 Task: In the  document audit Insert page numer 'on bottom of the page' change page color to  'Light Brown'Apply Page border, setting:  Shadow Style: three thin lines; Color: 'Black;' Width: 3/4 pt
Action: Mouse moved to (104, 26)
Screenshot: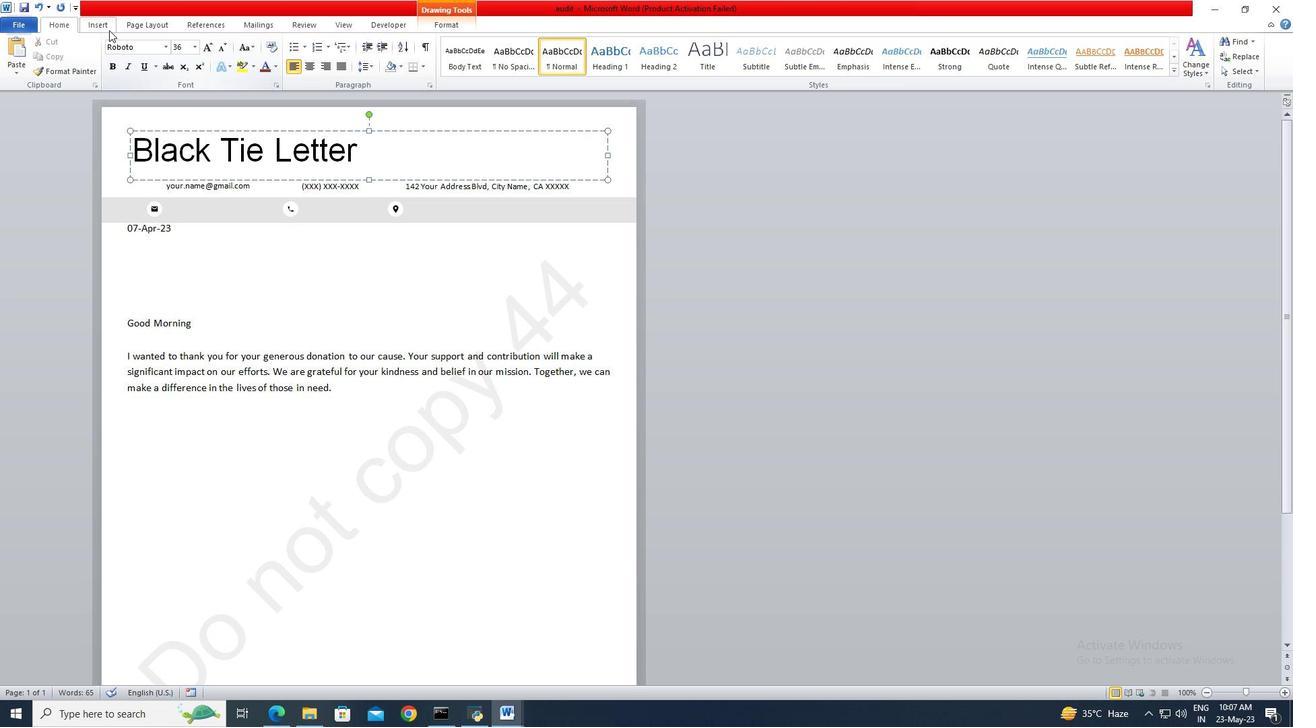 
Action: Mouse pressed left at (104, 26)
Screenshot: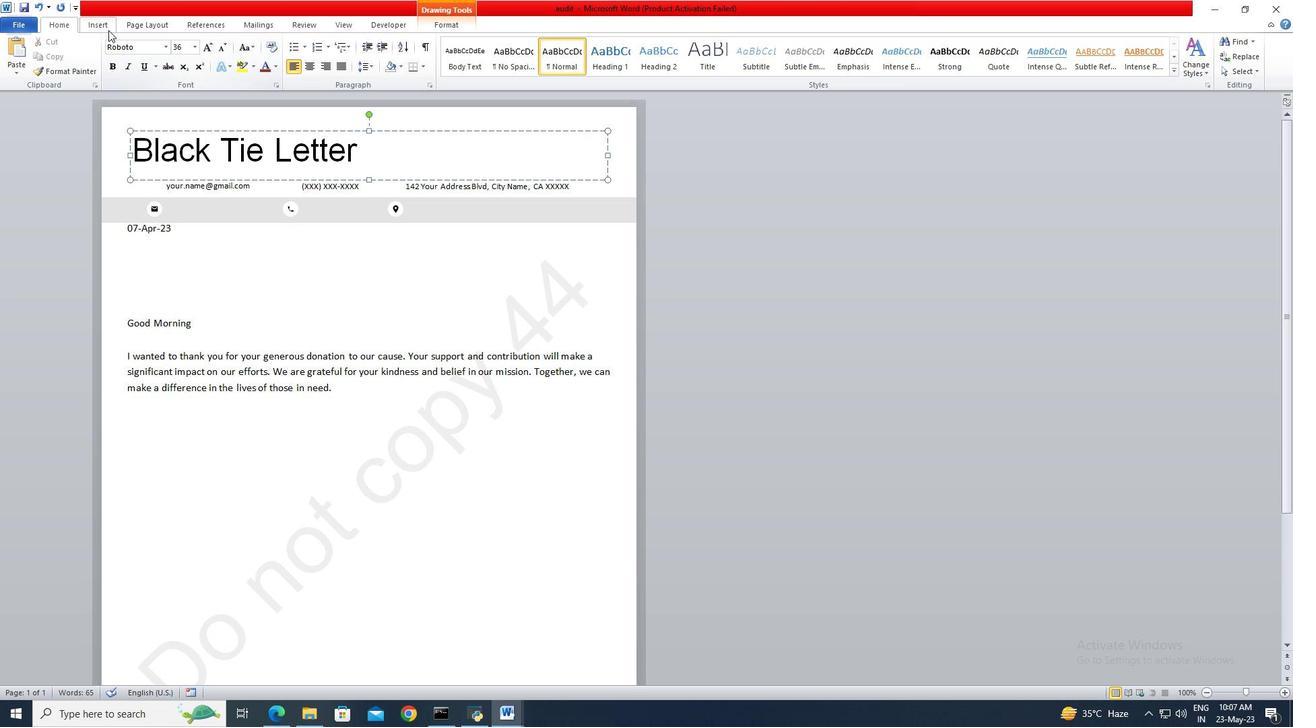 
Action: Mouse moved to (528, 53)
Screenshot: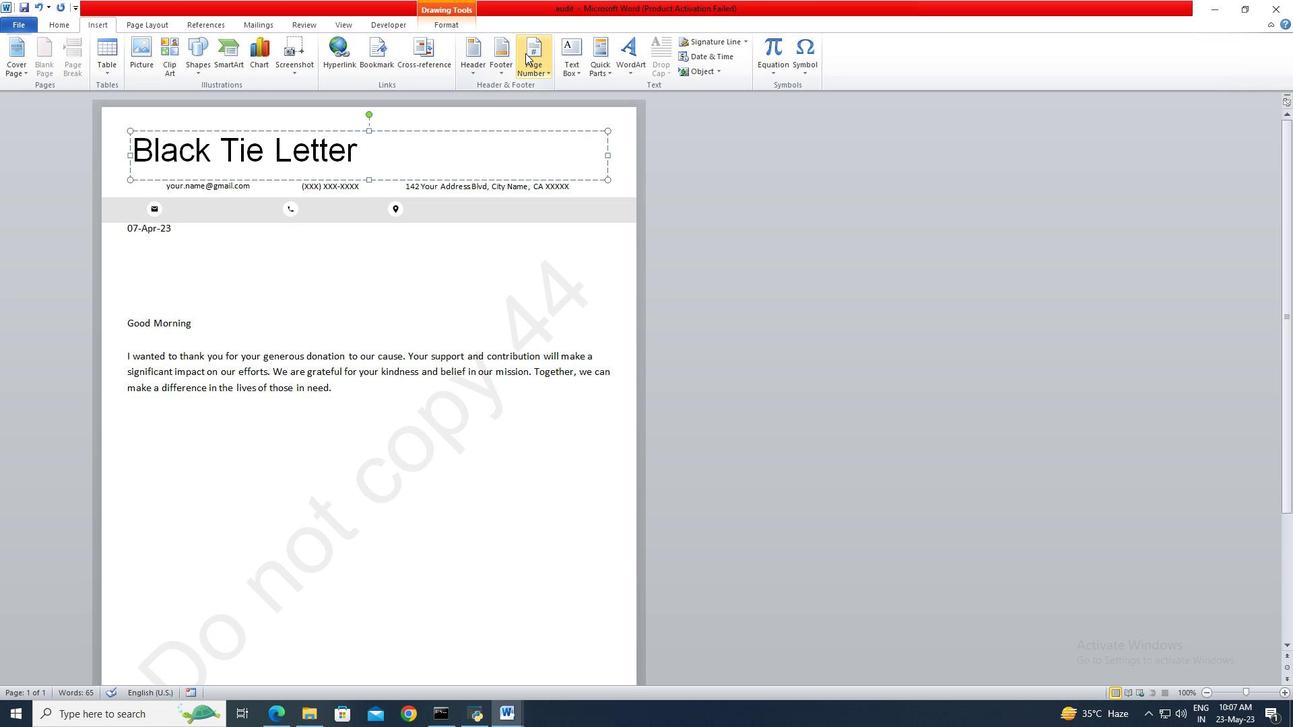 
Action: Mouse pressed left at (528, 53)
Screenshot: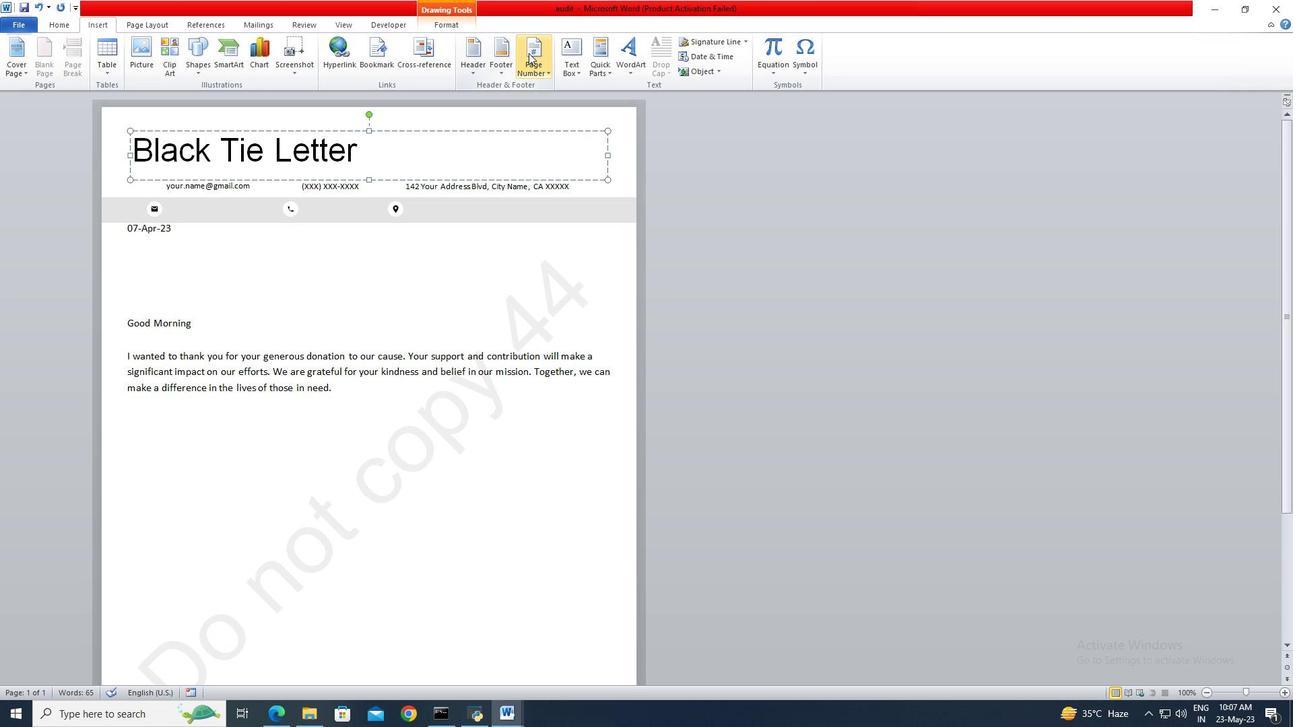 
Action: Mouse moved to (669, 147)
Screenshot: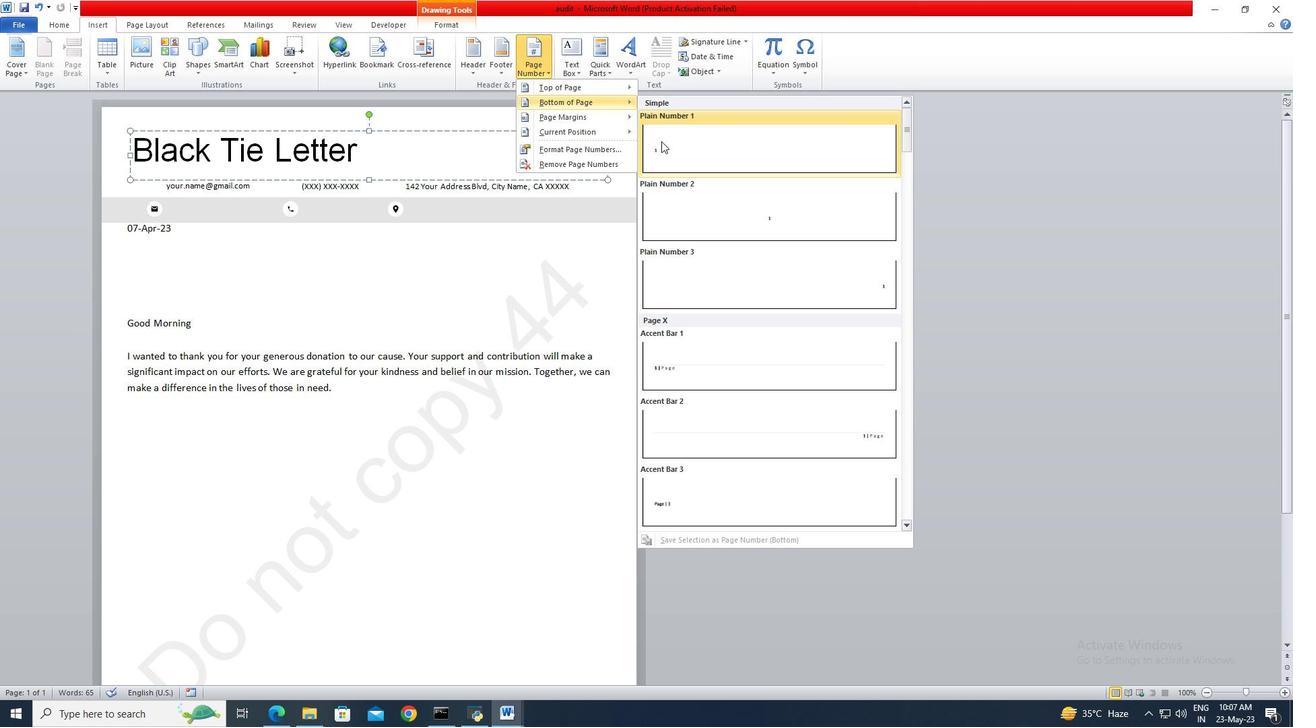 
Action: Mouse pressed left at (669, 147)
Screenshot: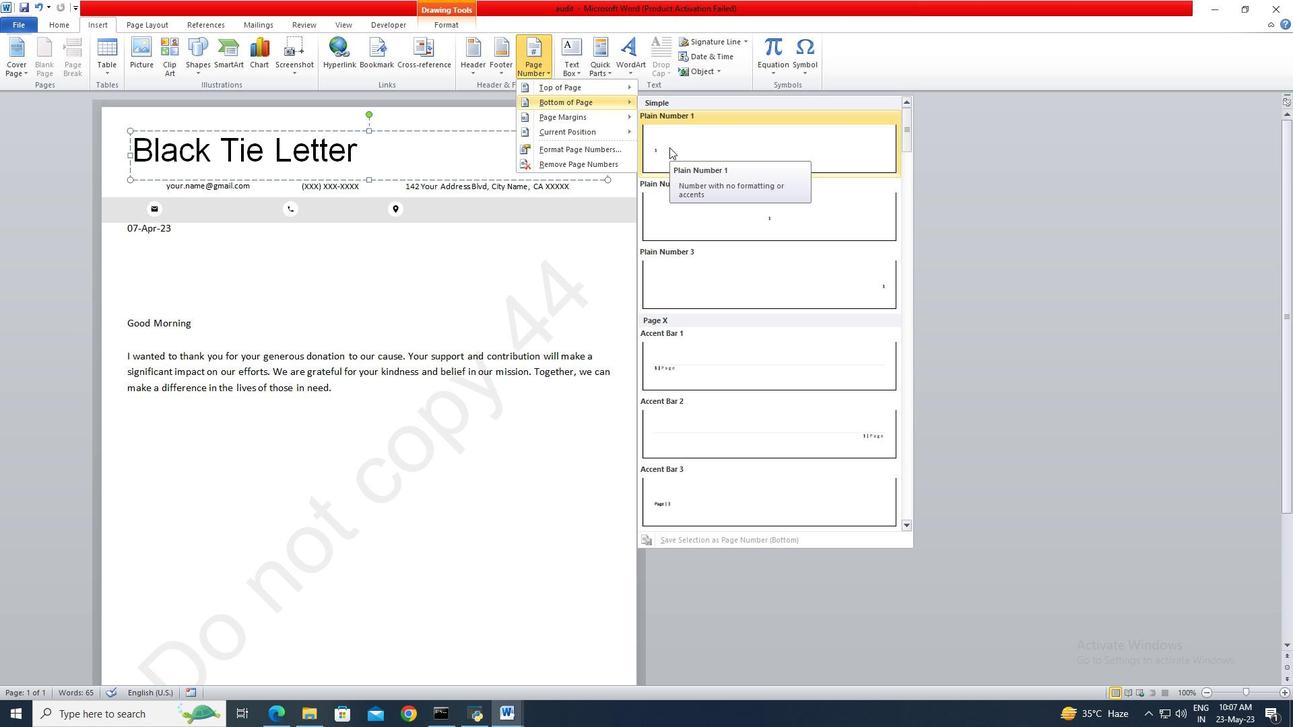 
Action: Mouse moved to (161, 28)
Screenshot: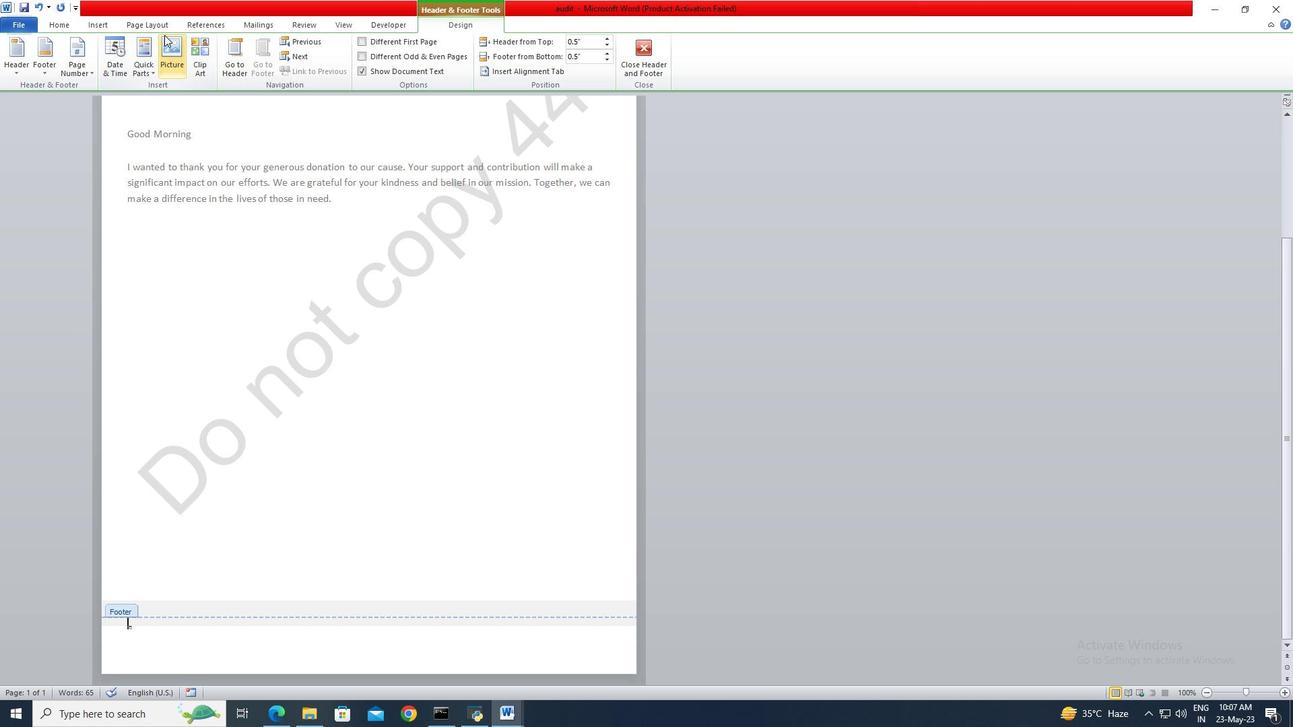 
Action: Mouse pressed left at (161, 28)
Screenshot: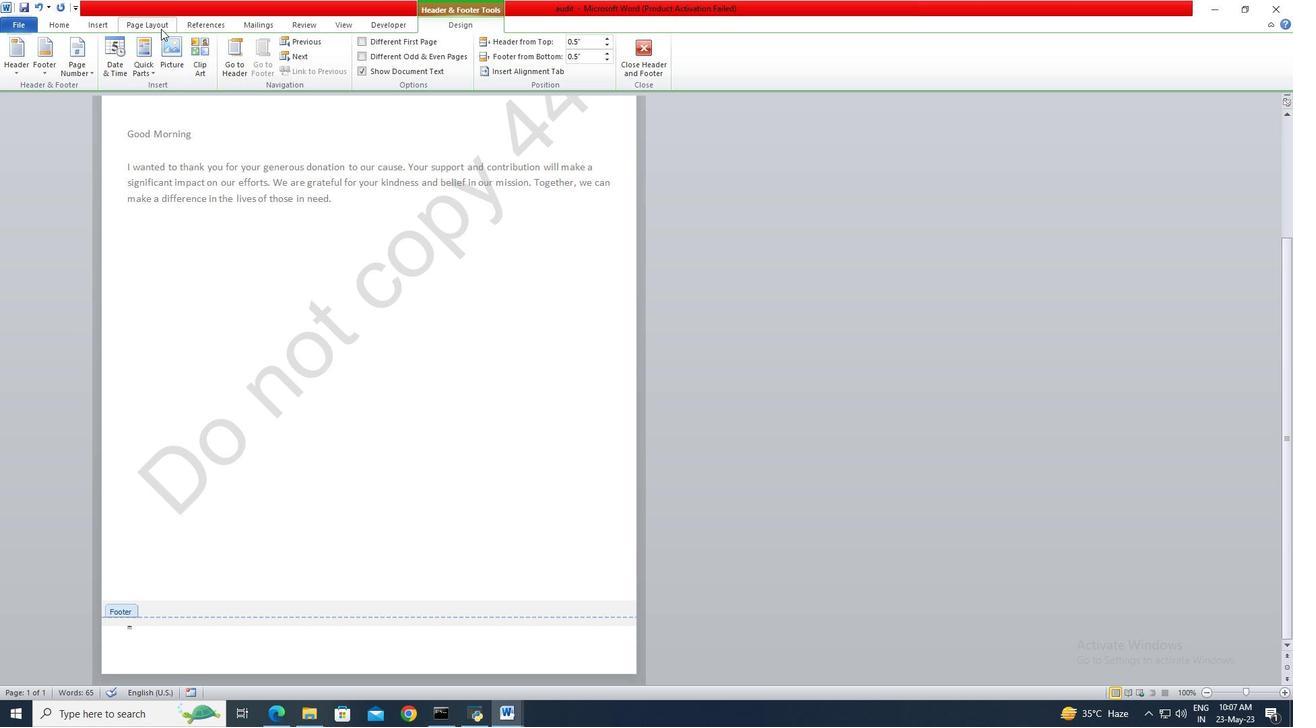 
Action: Mouse moved to (349, 71)
Screenshot: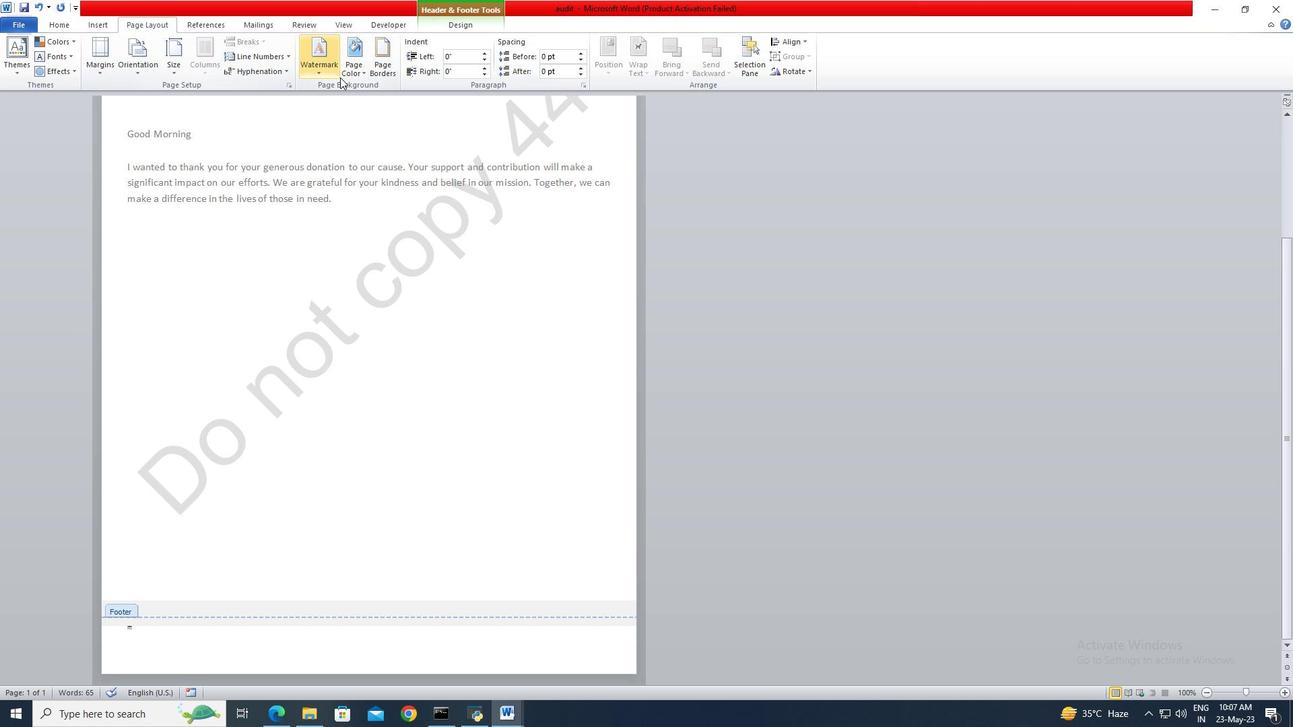 
Action: Mouse pressed left at (349, 71)
Screenshot: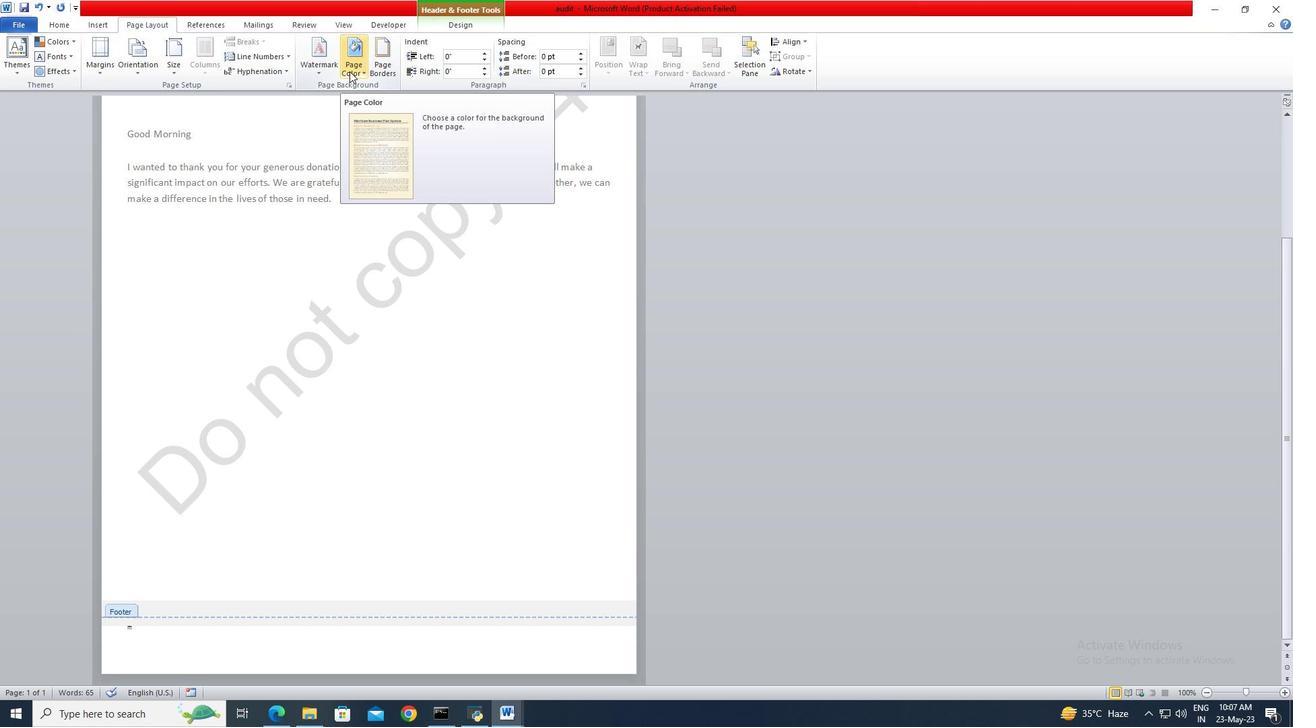 
Action: Mouse moved to (403, 199)
Screenshot: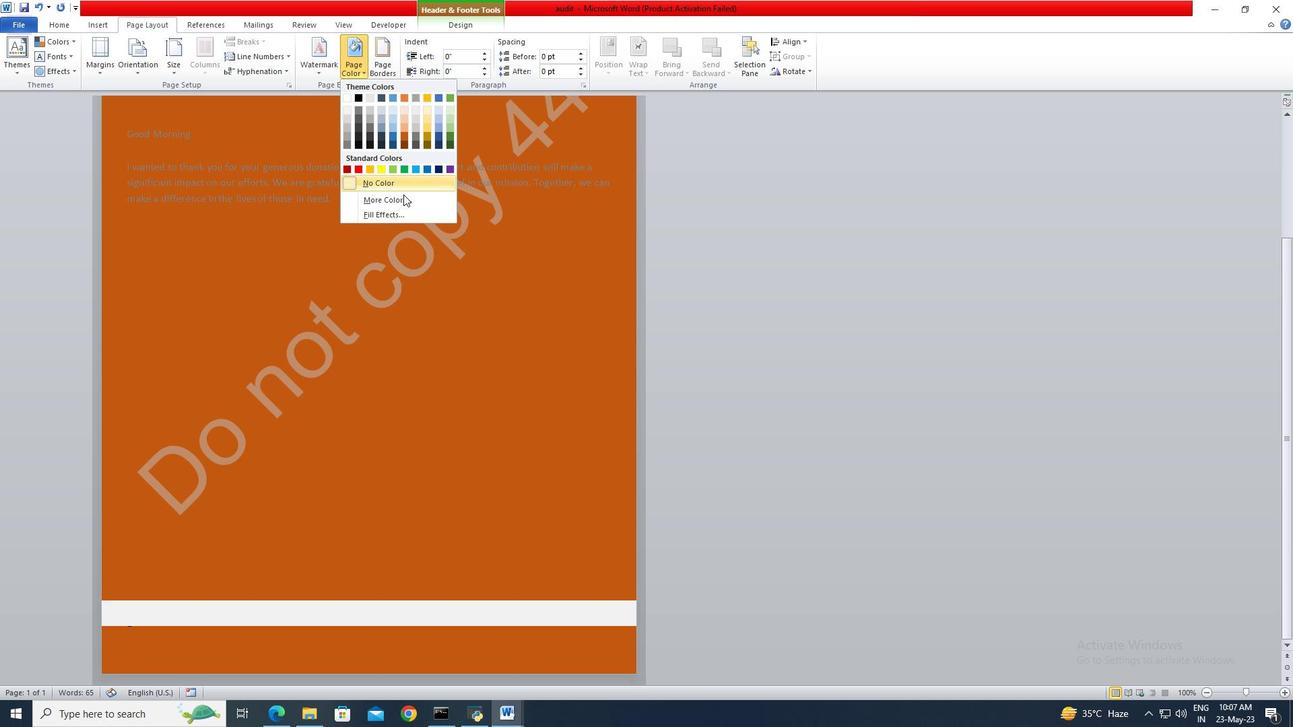 
Action: Mouse pressed left at (403, 199)
Screenshot: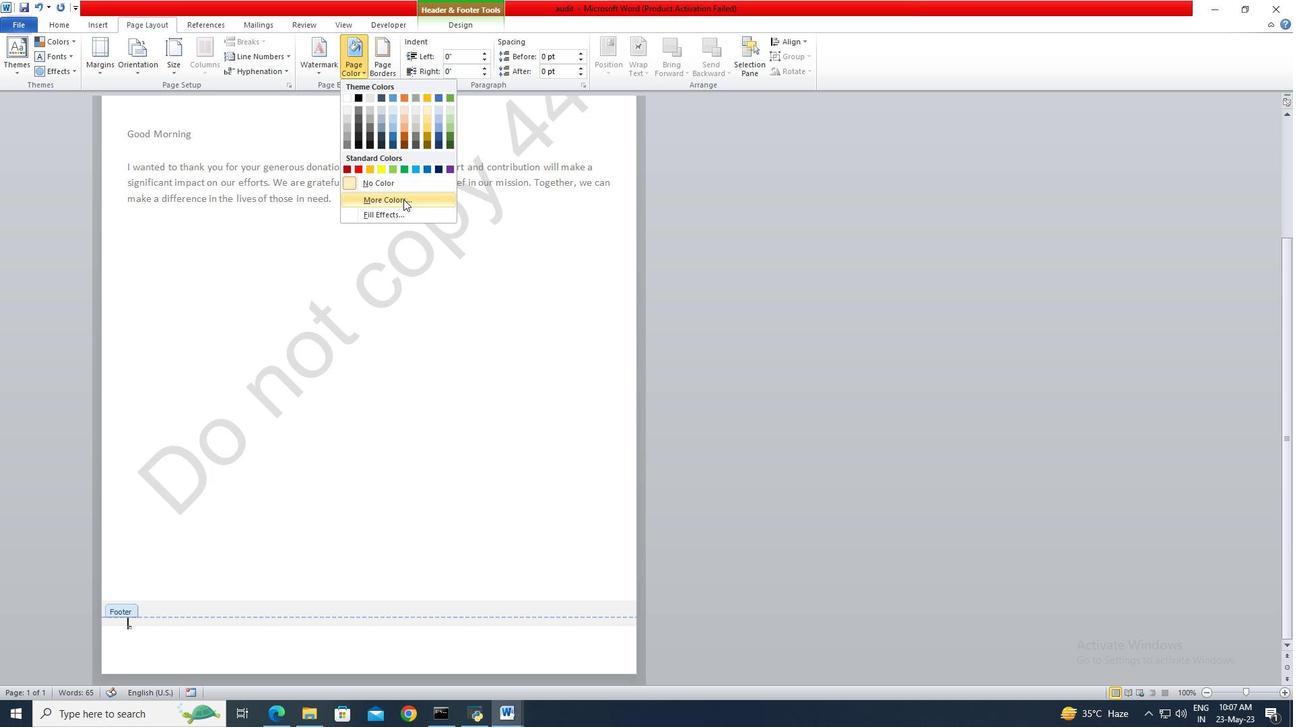 
Action: Mouse moved to (576, 373)
Screenshot: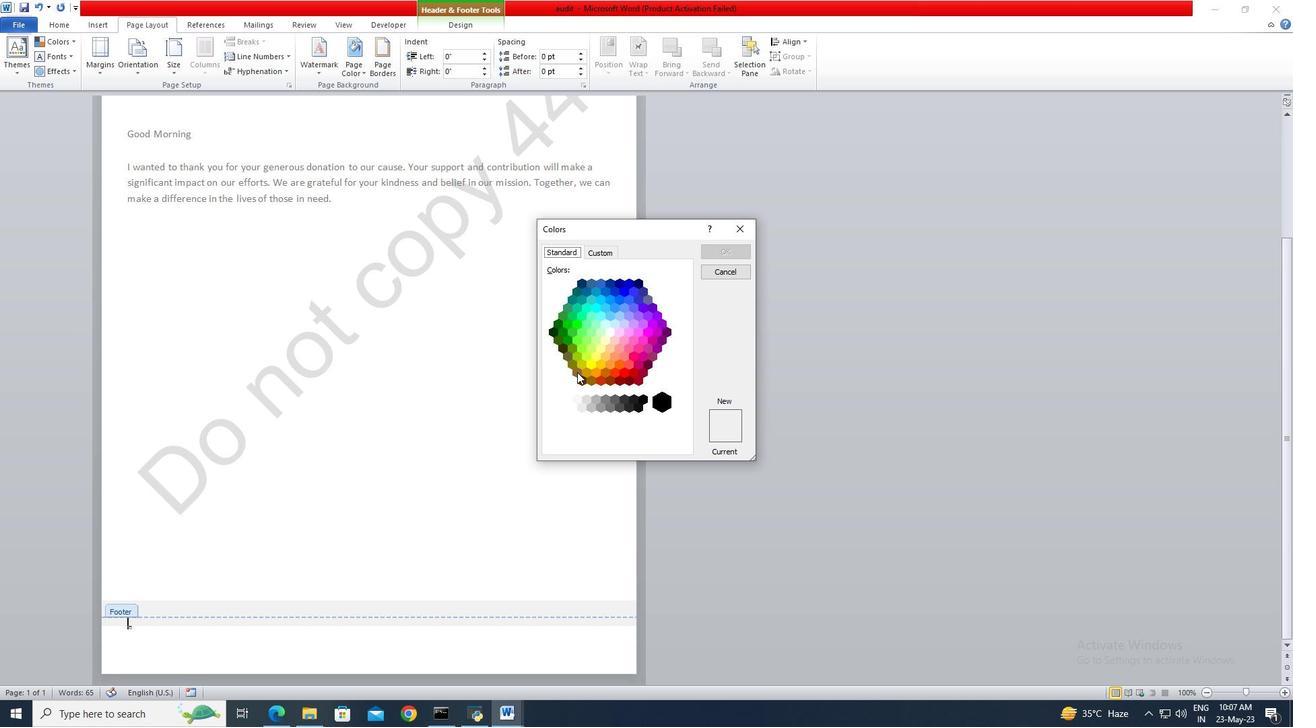 
Action: Mouse pressed left at (576, 373)
Screenshot: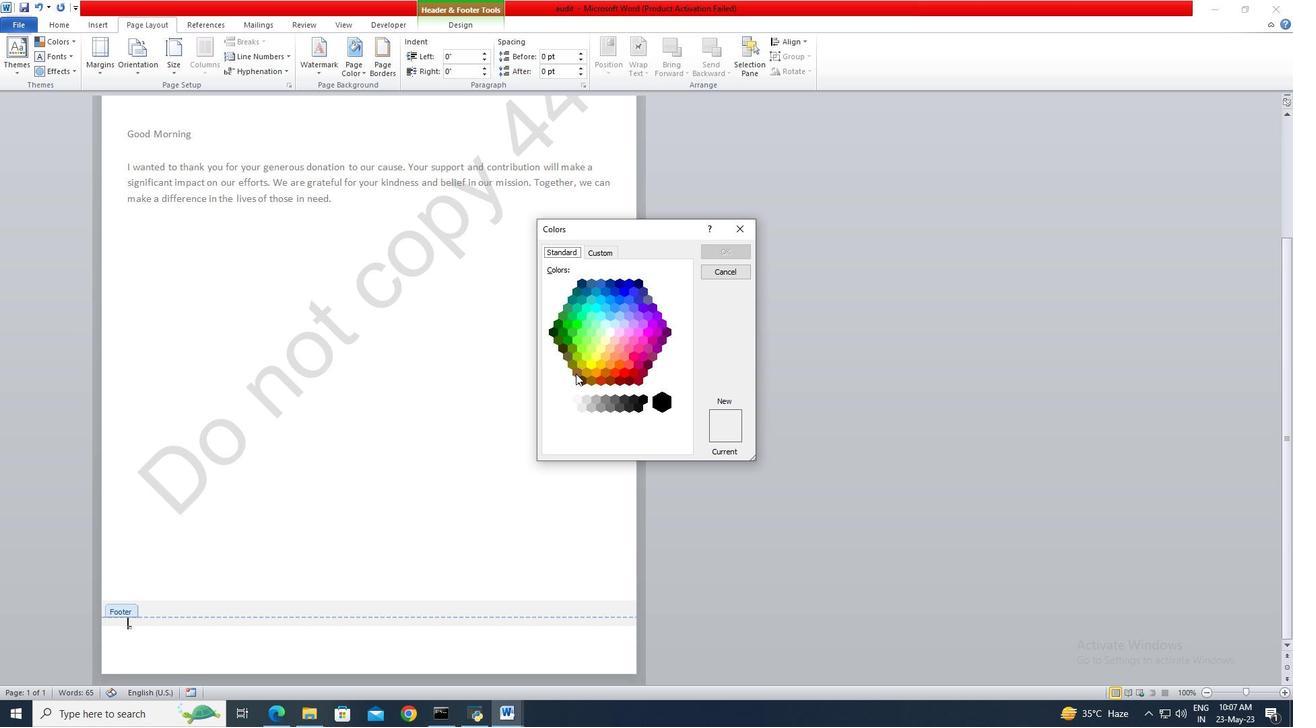 
Action: Mouse moved to (733, 258)
Screenshot: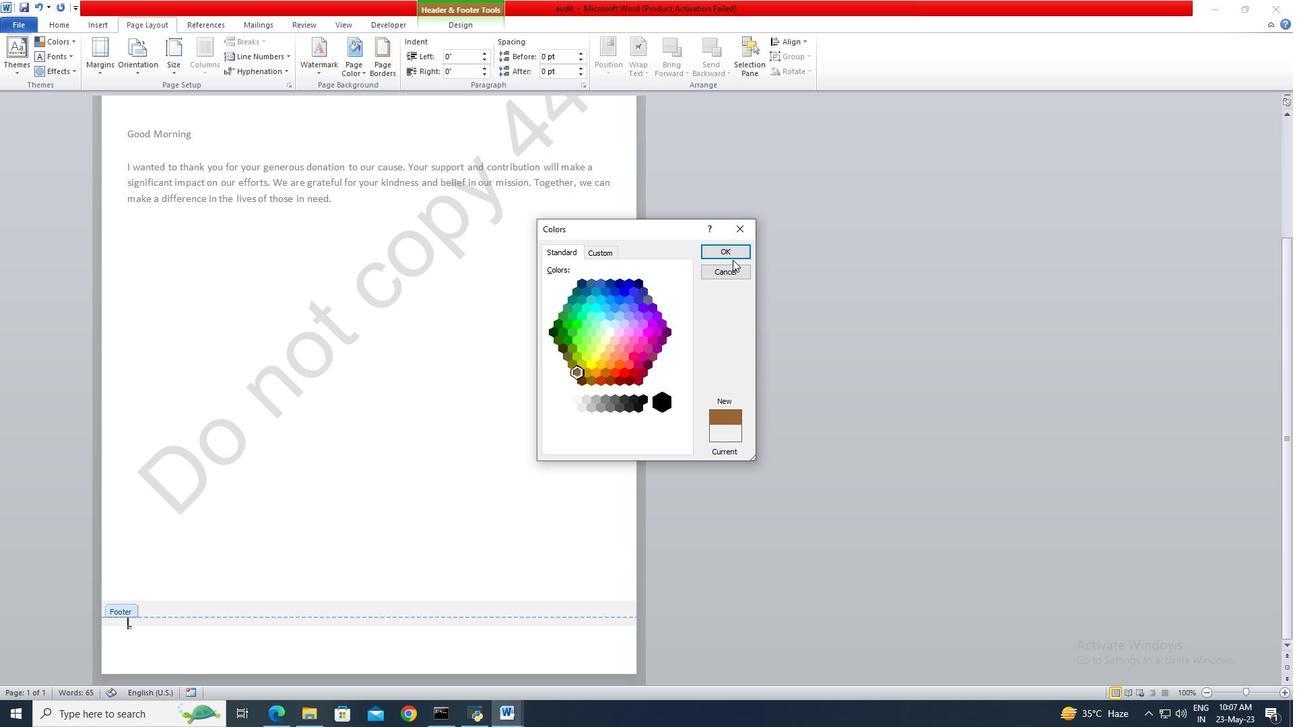 
Action: Mouse pressed left at (733, 258)
Screenshot: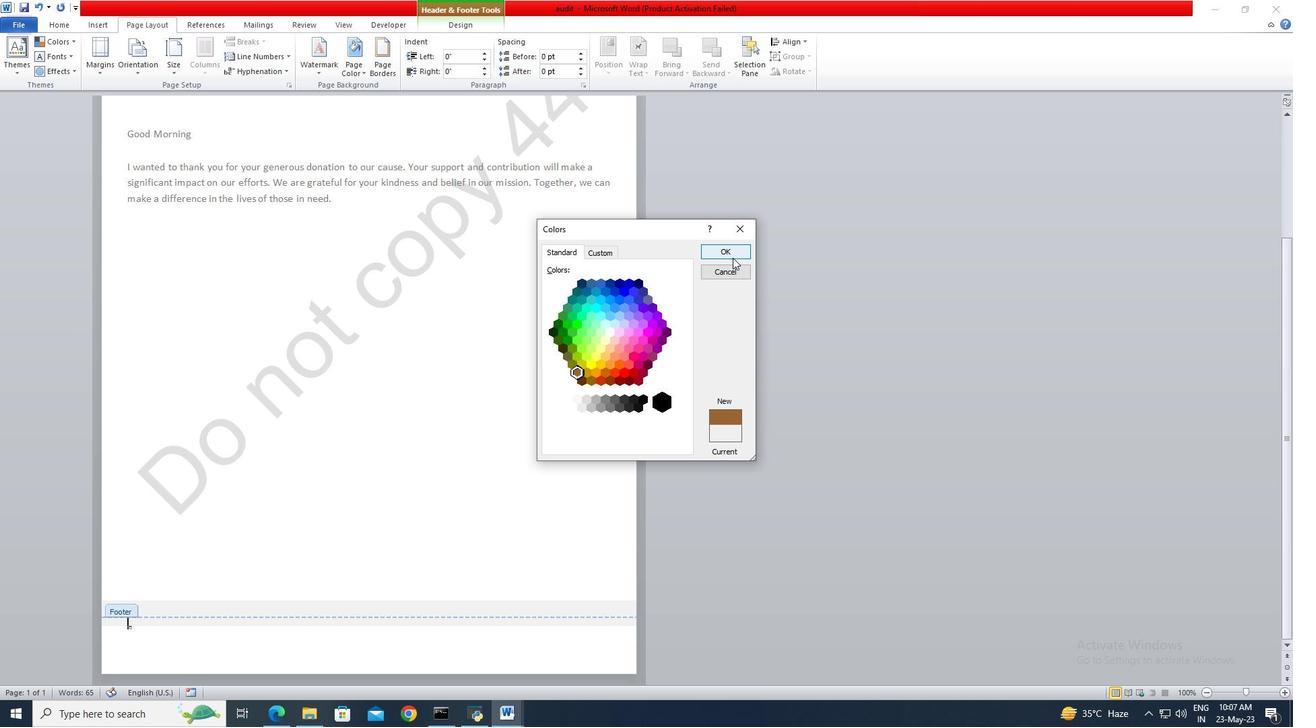 
Action: Mouse moved to (386, 72)
Screenshot: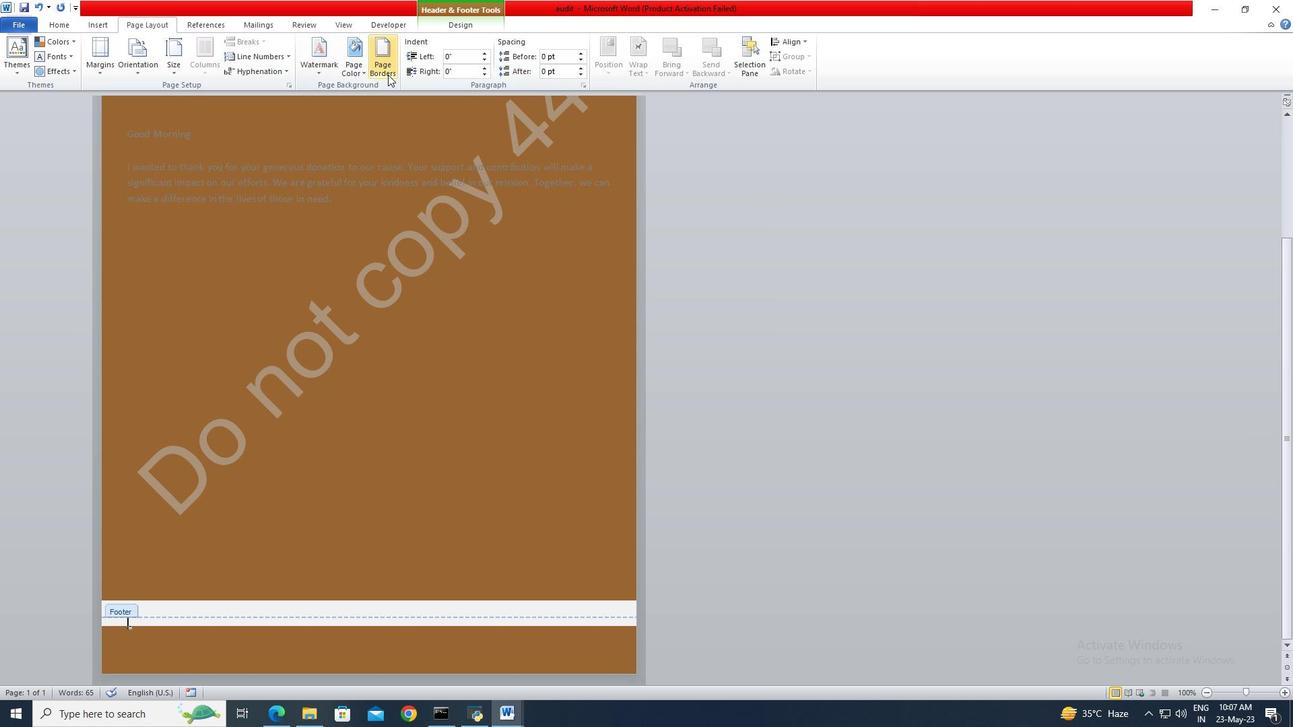 
Action: Mouse pressed left at (386, 72)
Screenshot: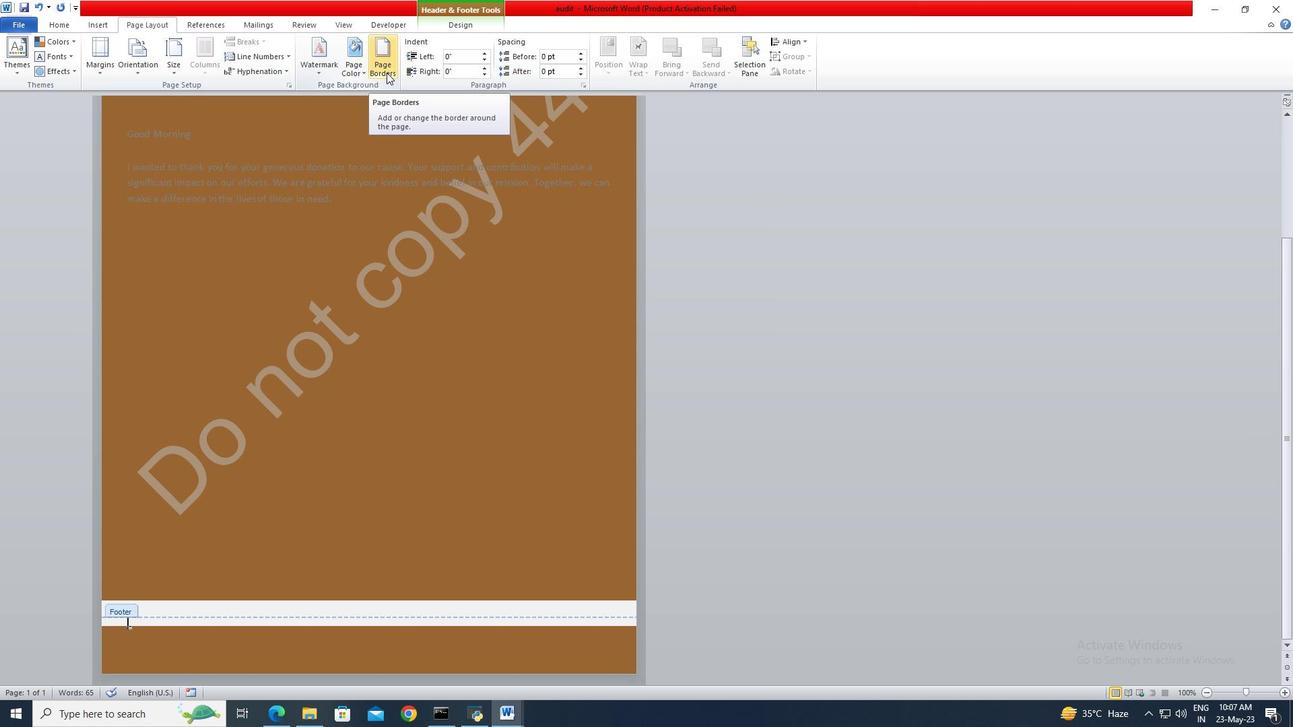 
Action: Mouse moved to (493, 330)
Screenshot: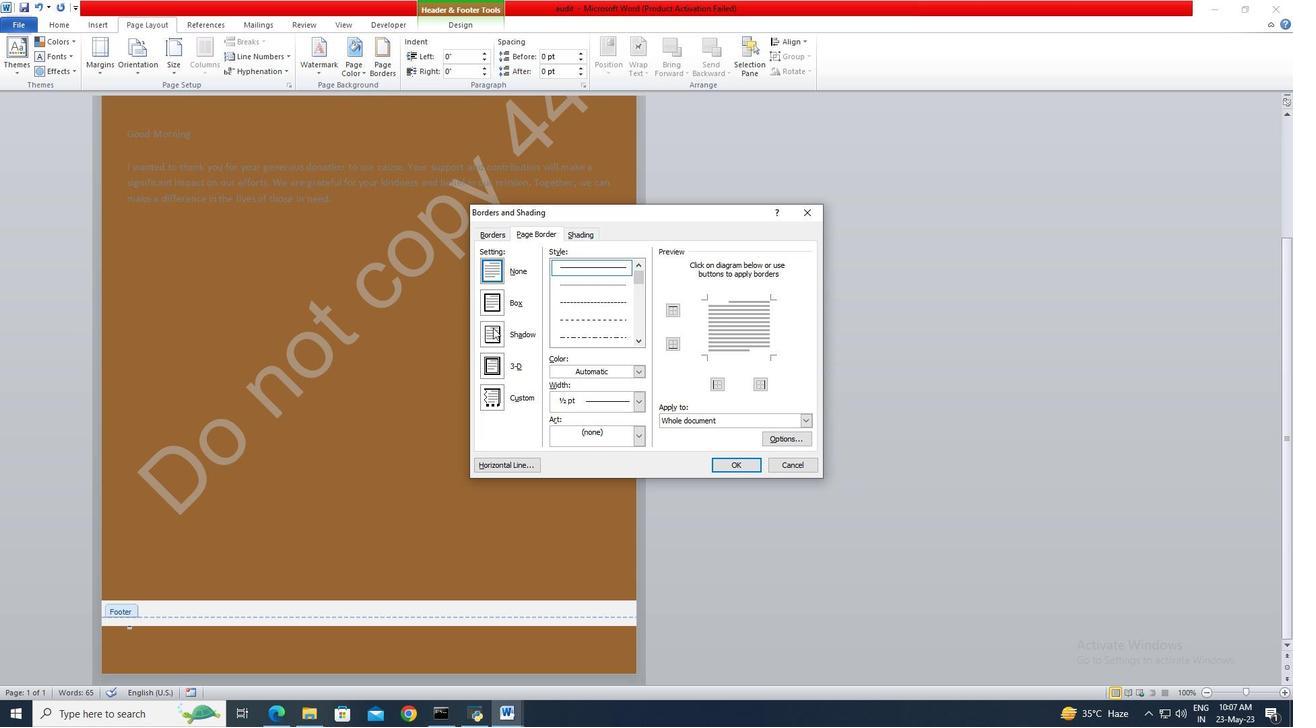 
Action: Mouse pressed left at (493, 330)
Screenshot: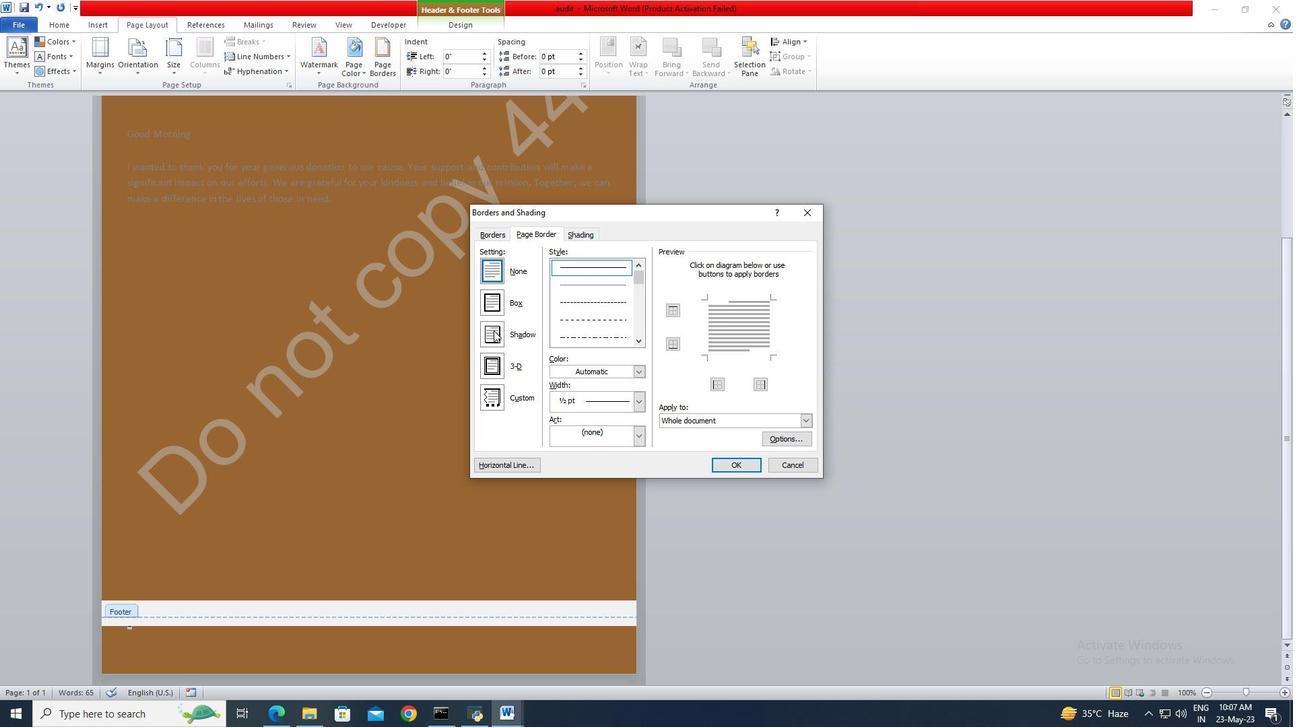 
Action: Mouse moved to (636, 342)
Screenshot: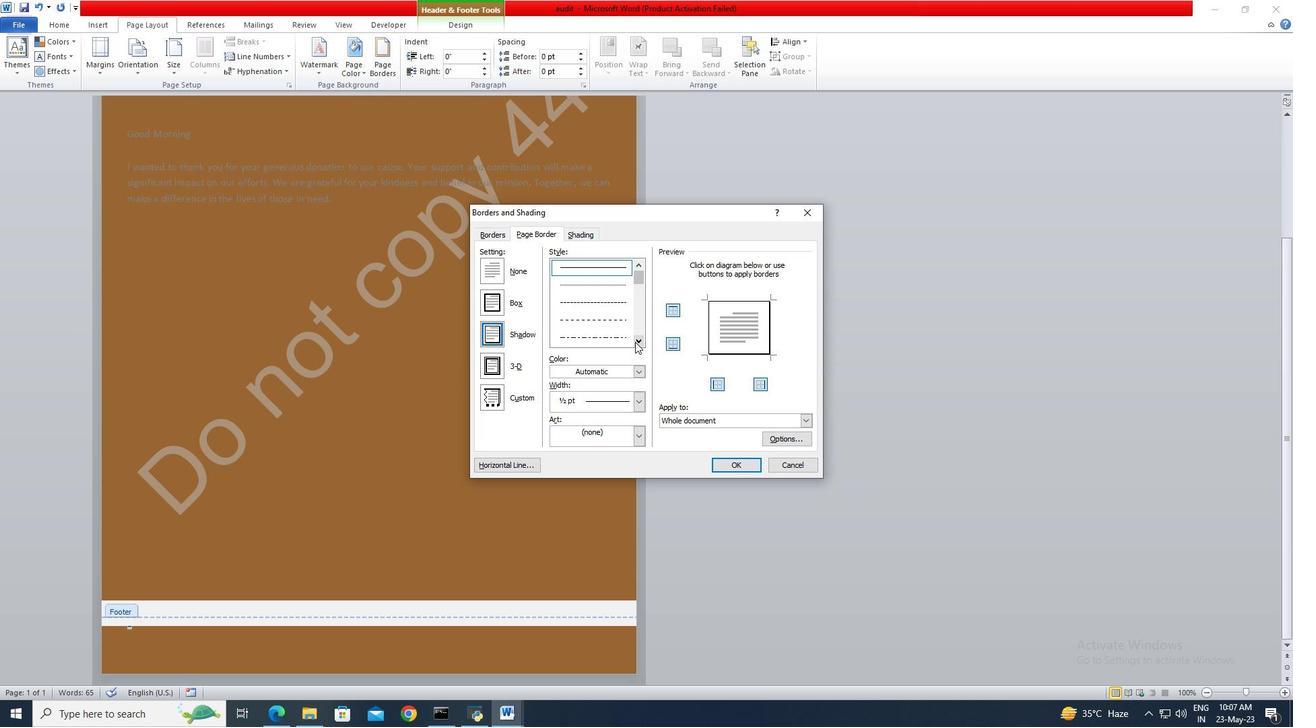 
Action: Mouse pressed left at (636, 342)
Screenshot: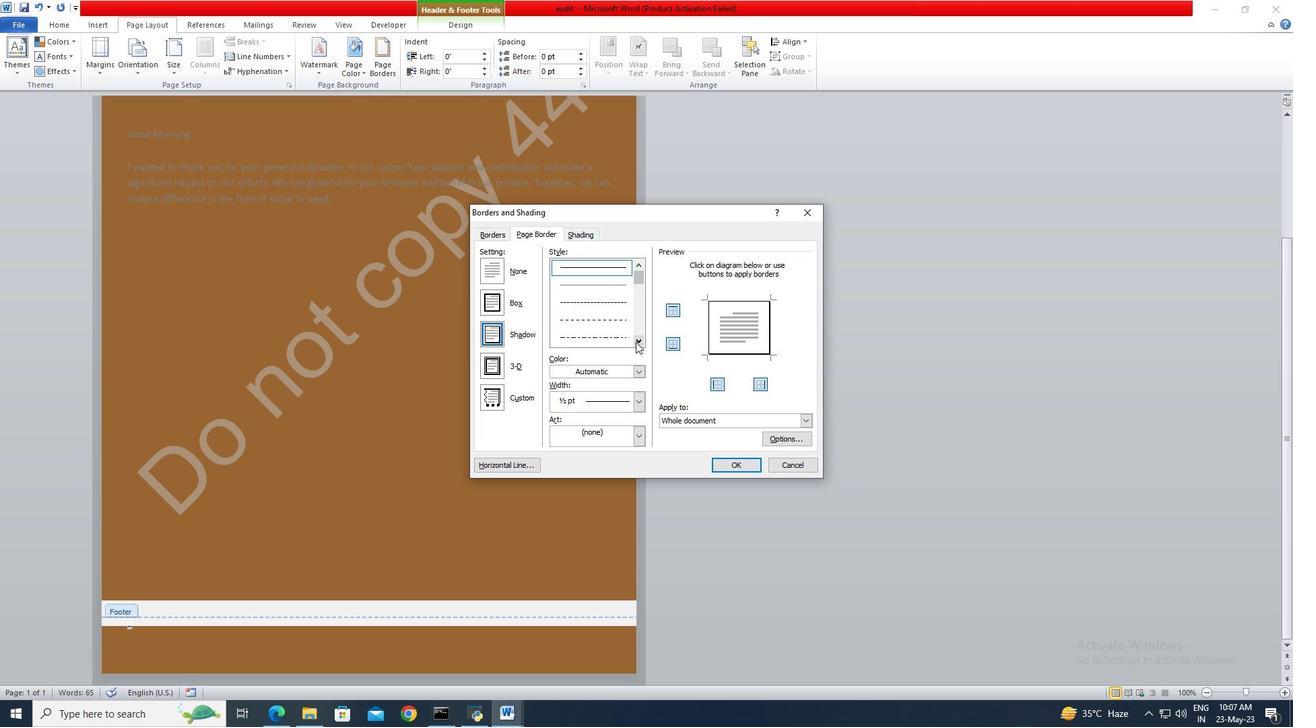 
Action: Mouse pressed left at (636, 342)
Screenshot: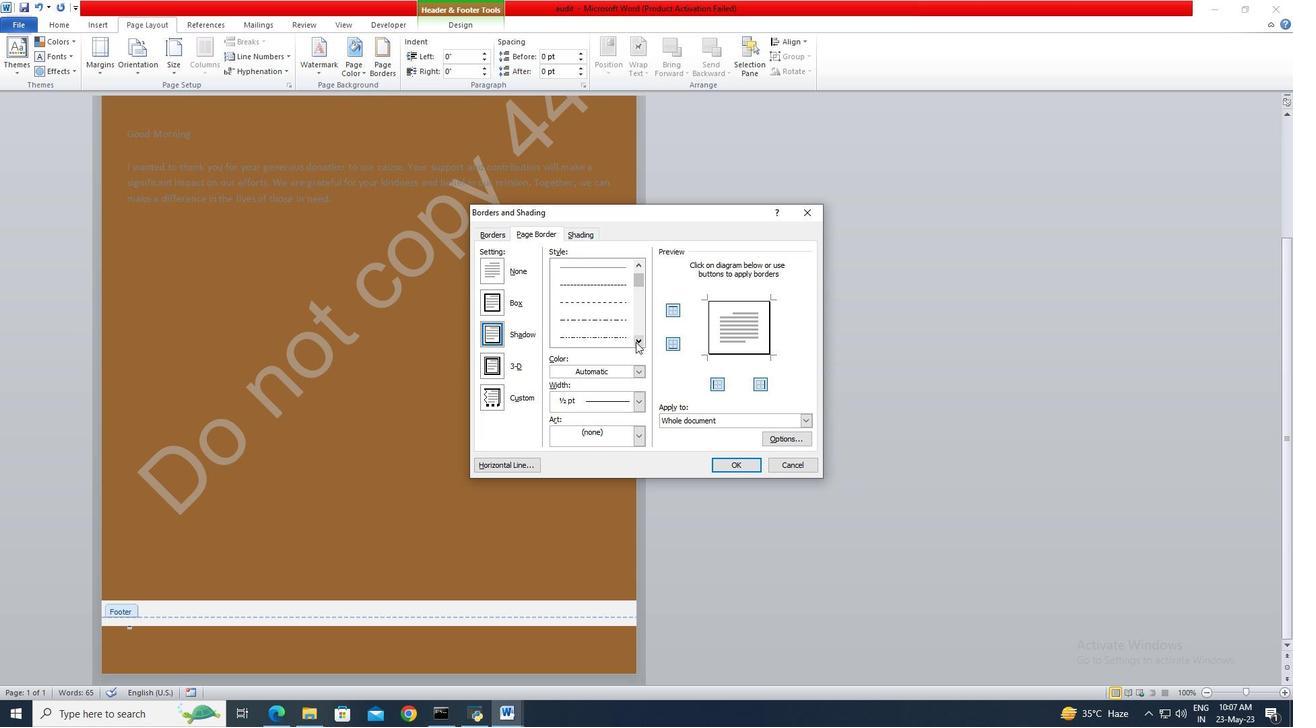 
Action: Mouse pressed left at (636, 342)
Screenshot: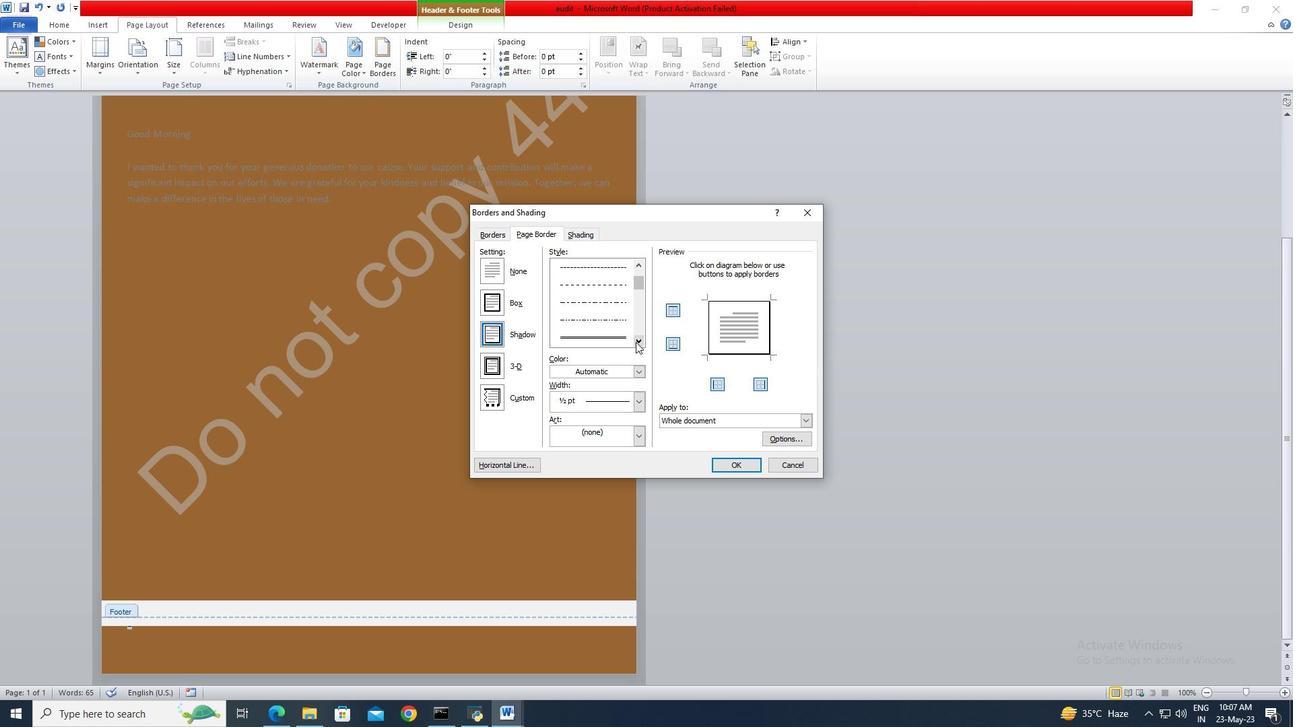 
Action: Mouse moved to (621, 338)
Screenshot: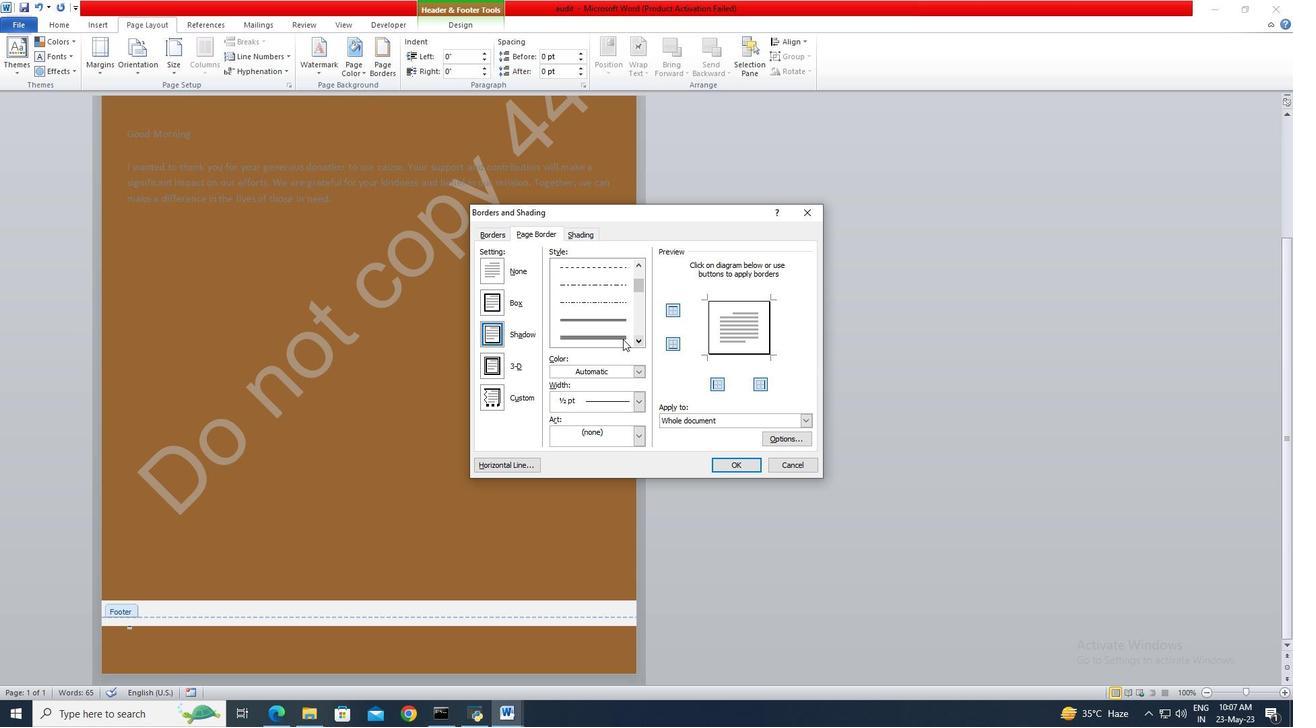 
Action: Mouse pressed left at (621, 338)
Screenshot: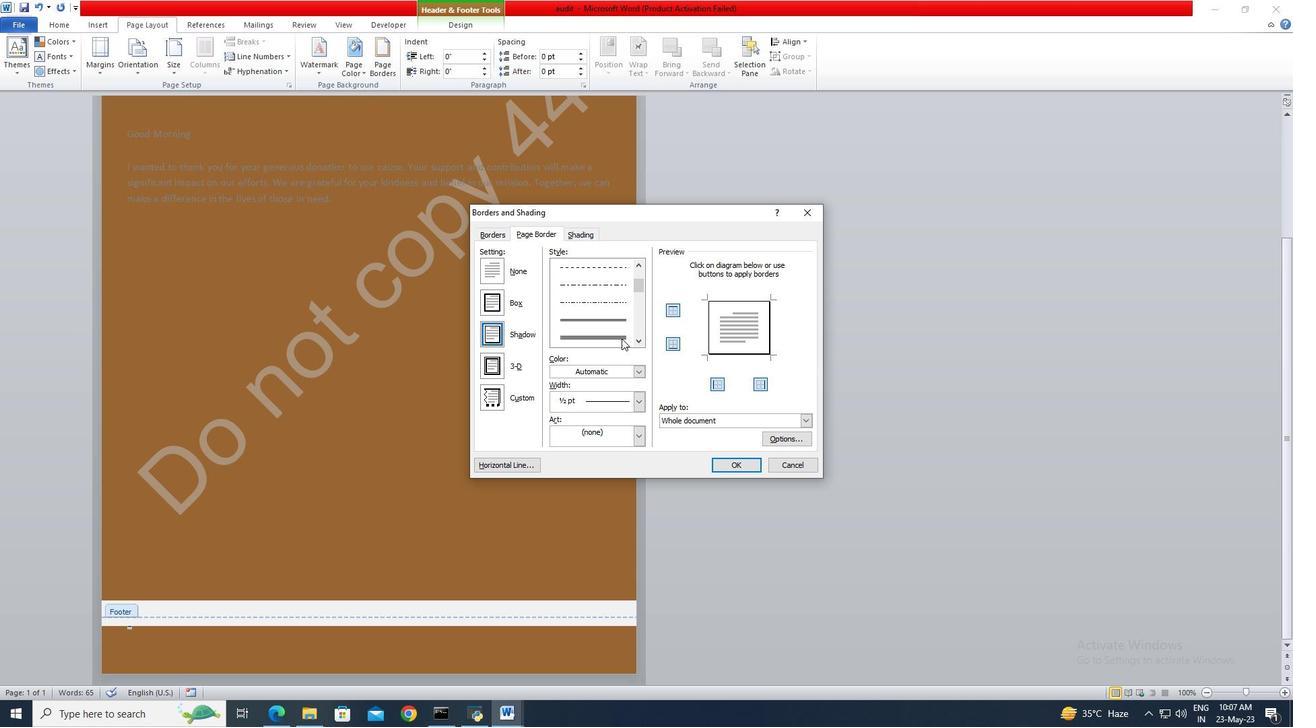 
Action: Mouse moved to (638, 370)
Screenshot: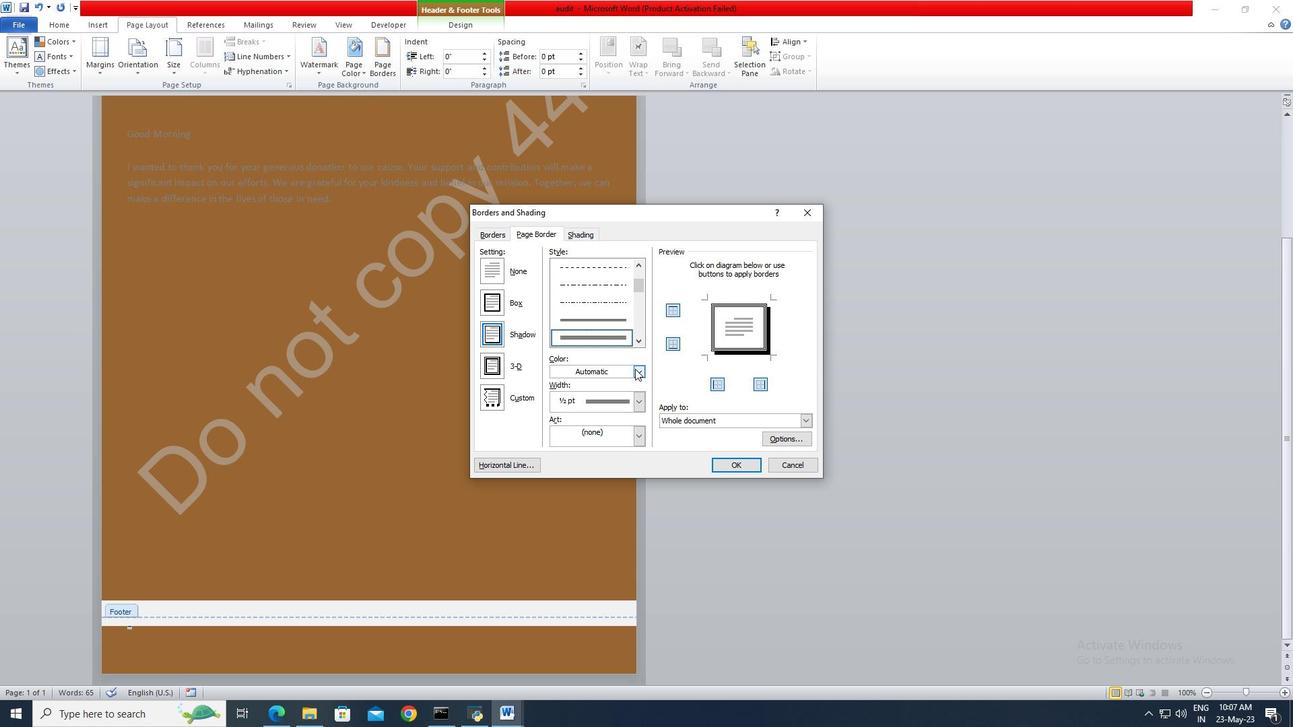 
Action: Mouse pressed left at (638, 370)
Screenshot: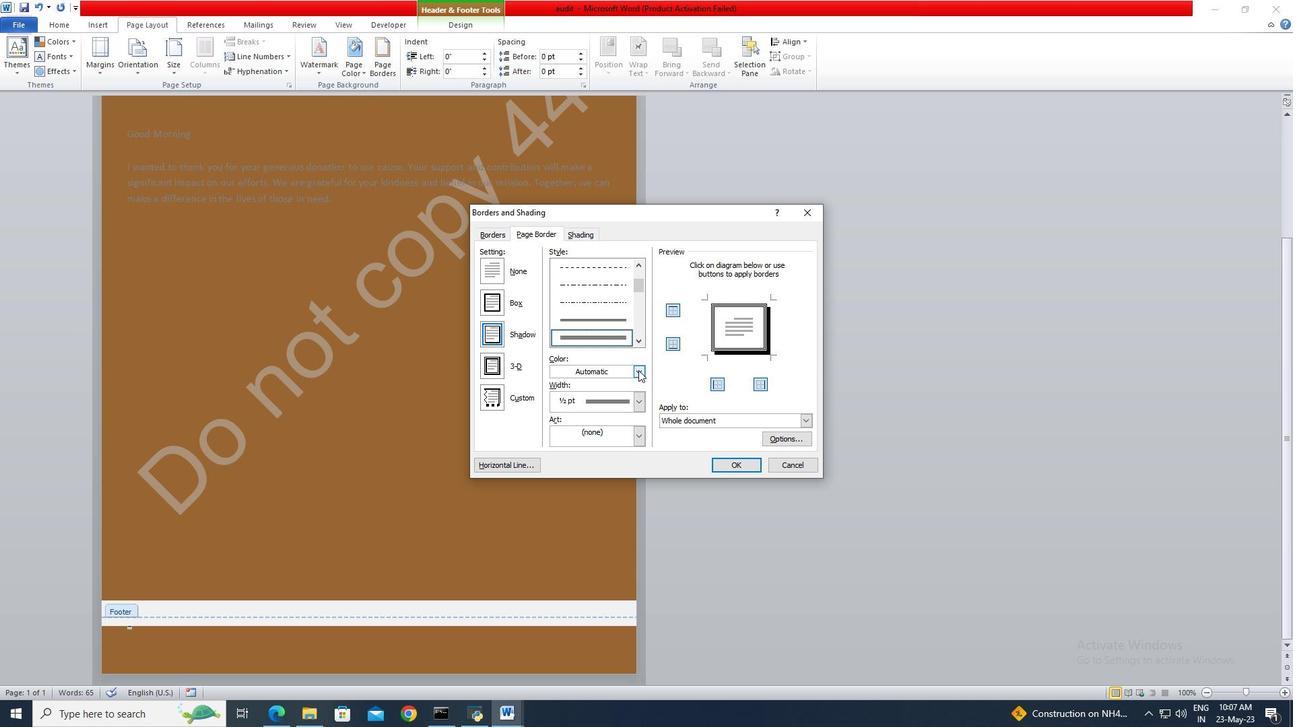 
Action: Mouse moved to (570, 412)
Screenshot: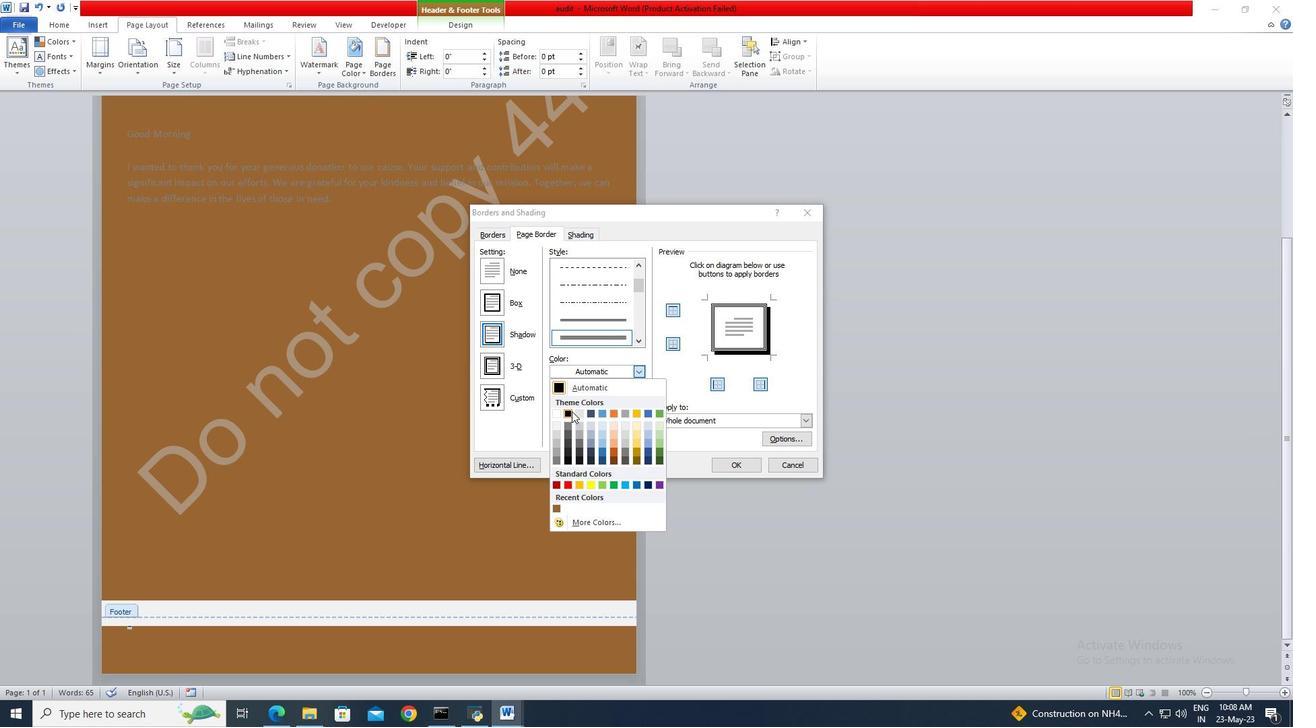
Action: Mouse pressed left at (570, 412)
Screenshot: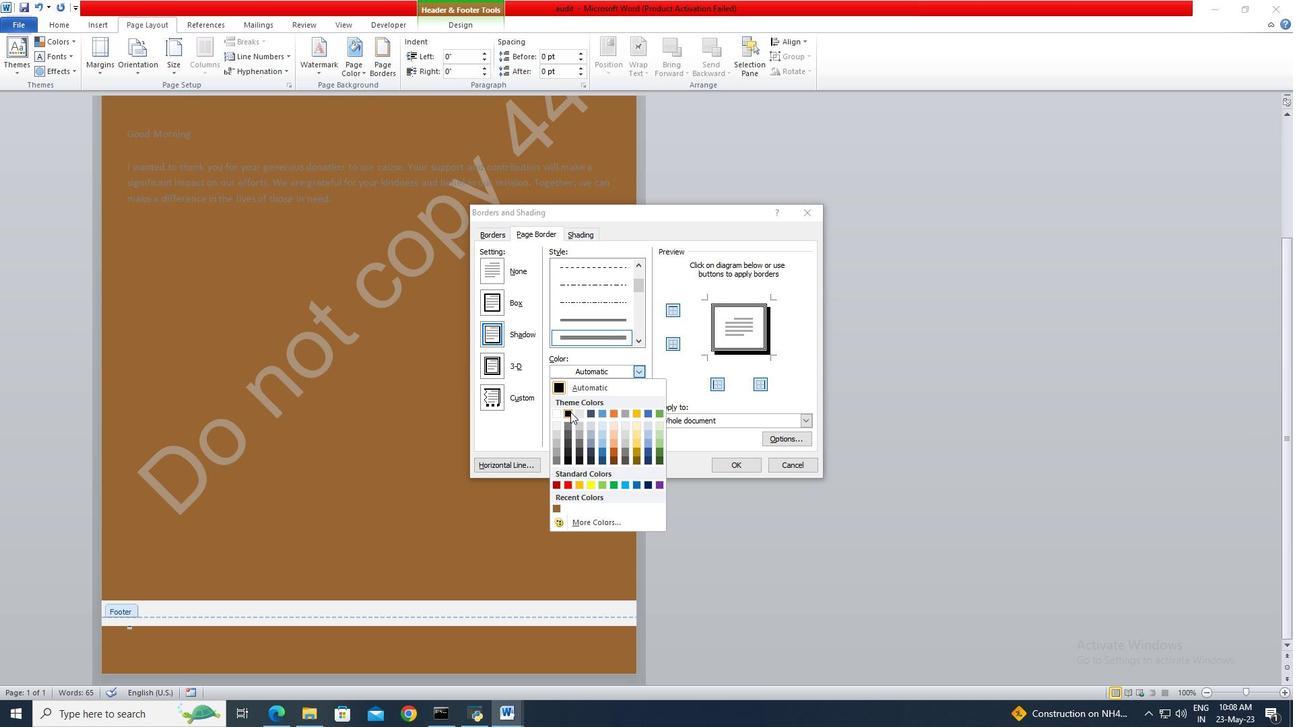 
Action: Mouse moved to (638, 404)
Screenshot: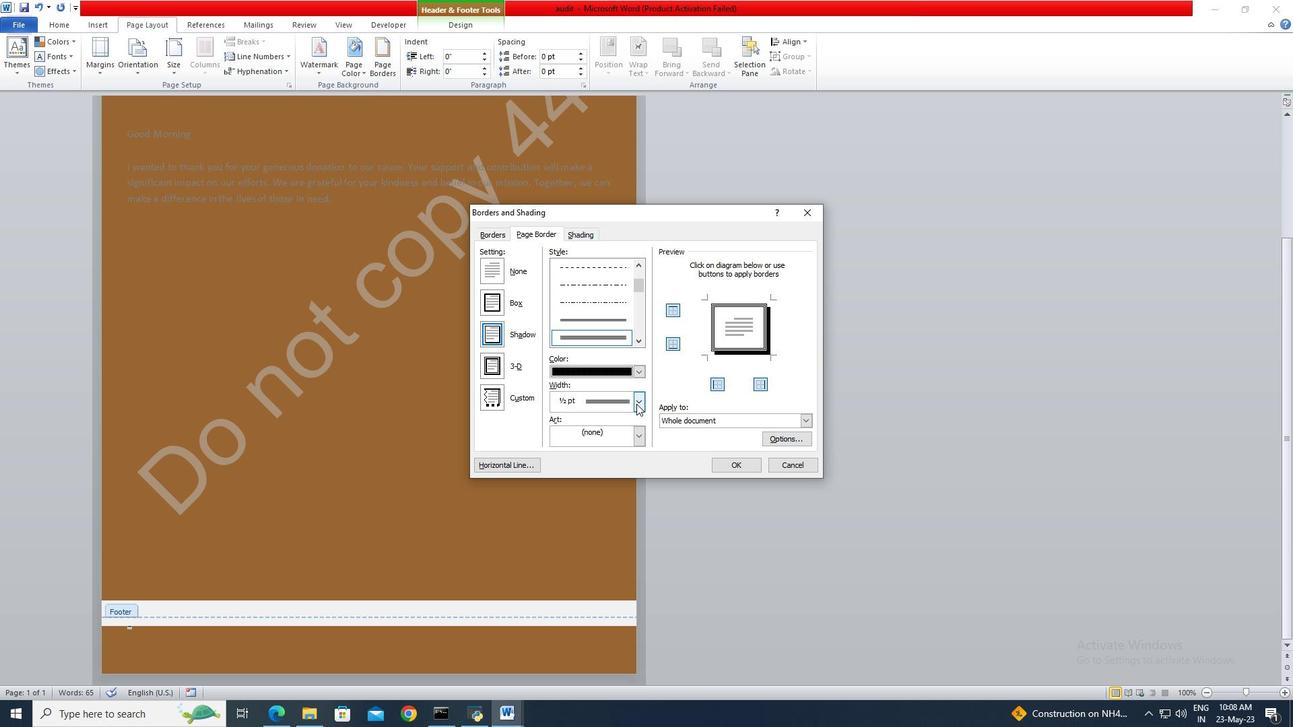 
Action: Mouse pressed left at (638, 404)
Screenshot: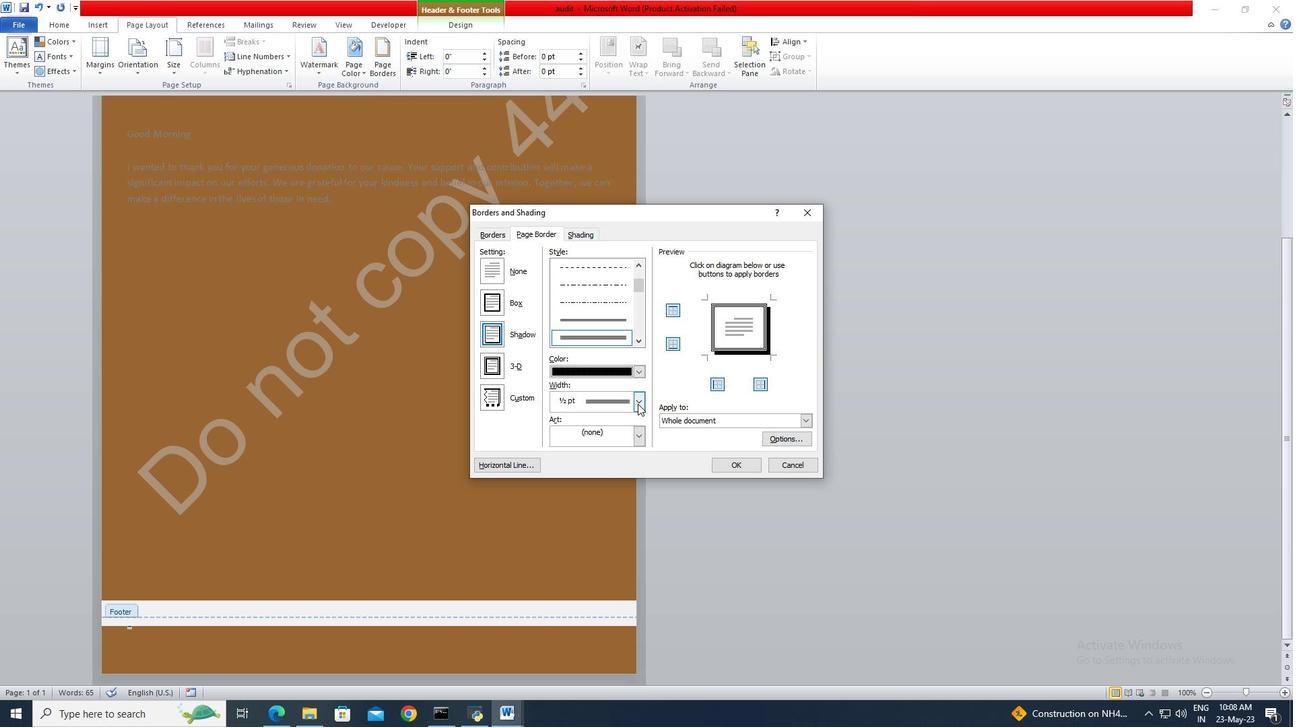 
Action: Mouse moved to (628, 448)
Screenshot: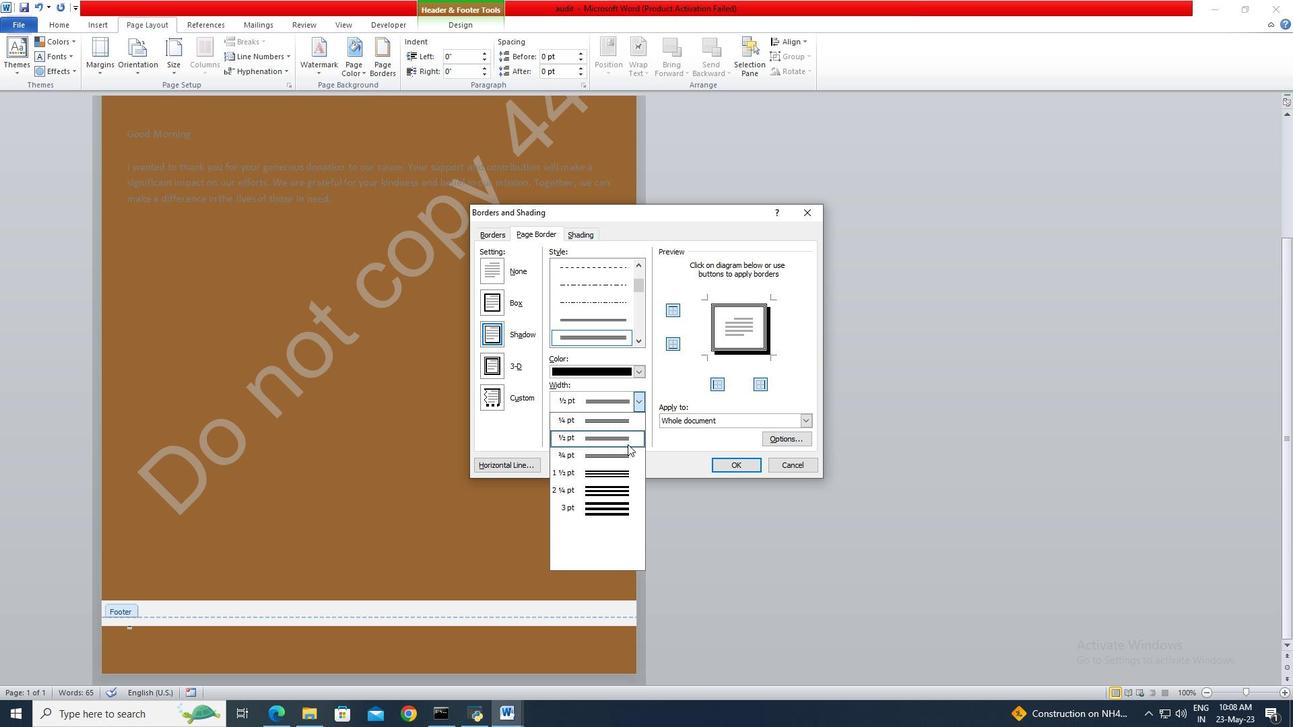 
Action: Mouse pressed left at (628, 448)
Screenshot: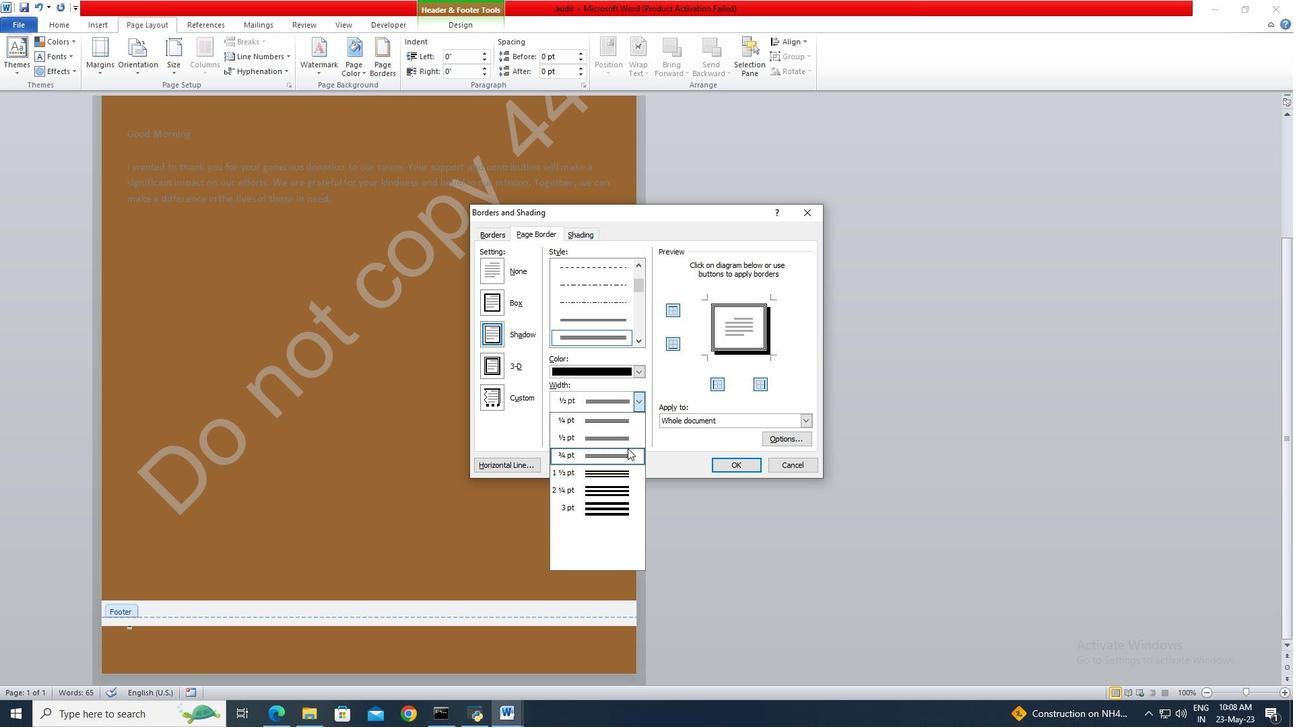 
Action: Mouse moved to (733, 468)
Screenshot: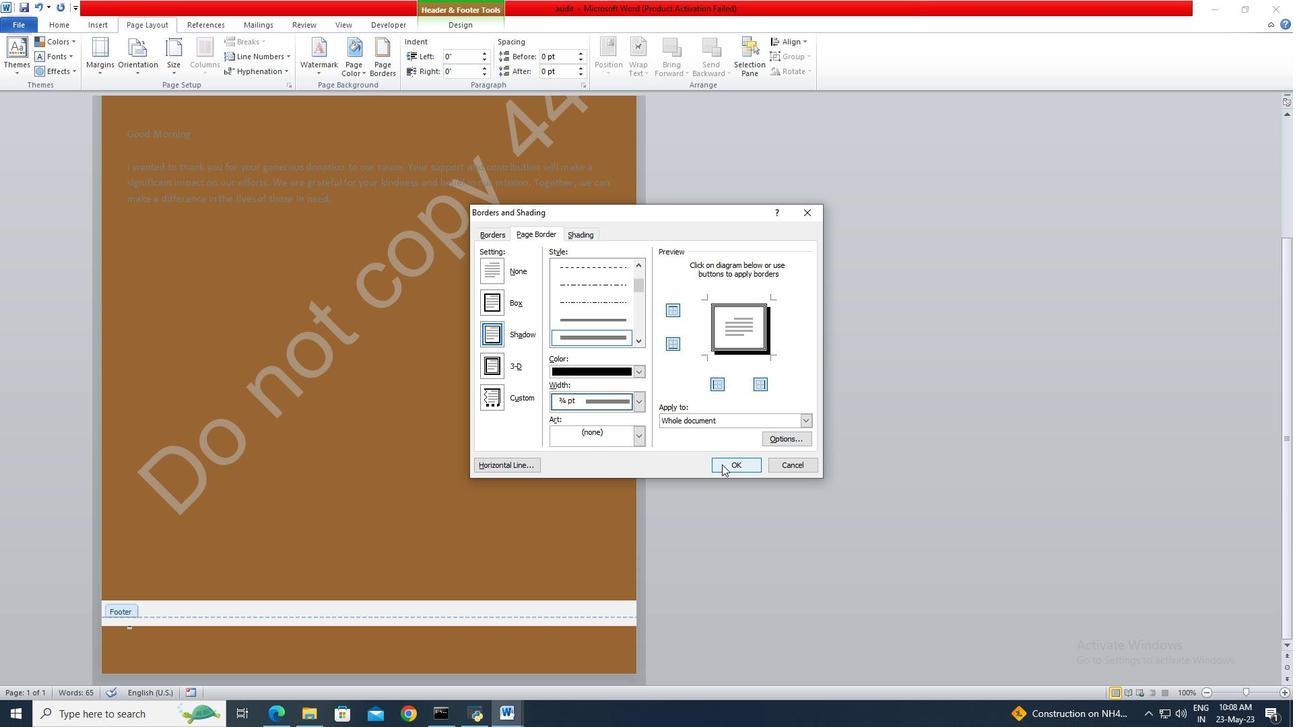 
Action: Mouse pressed left at (733, 468)
Screenshot: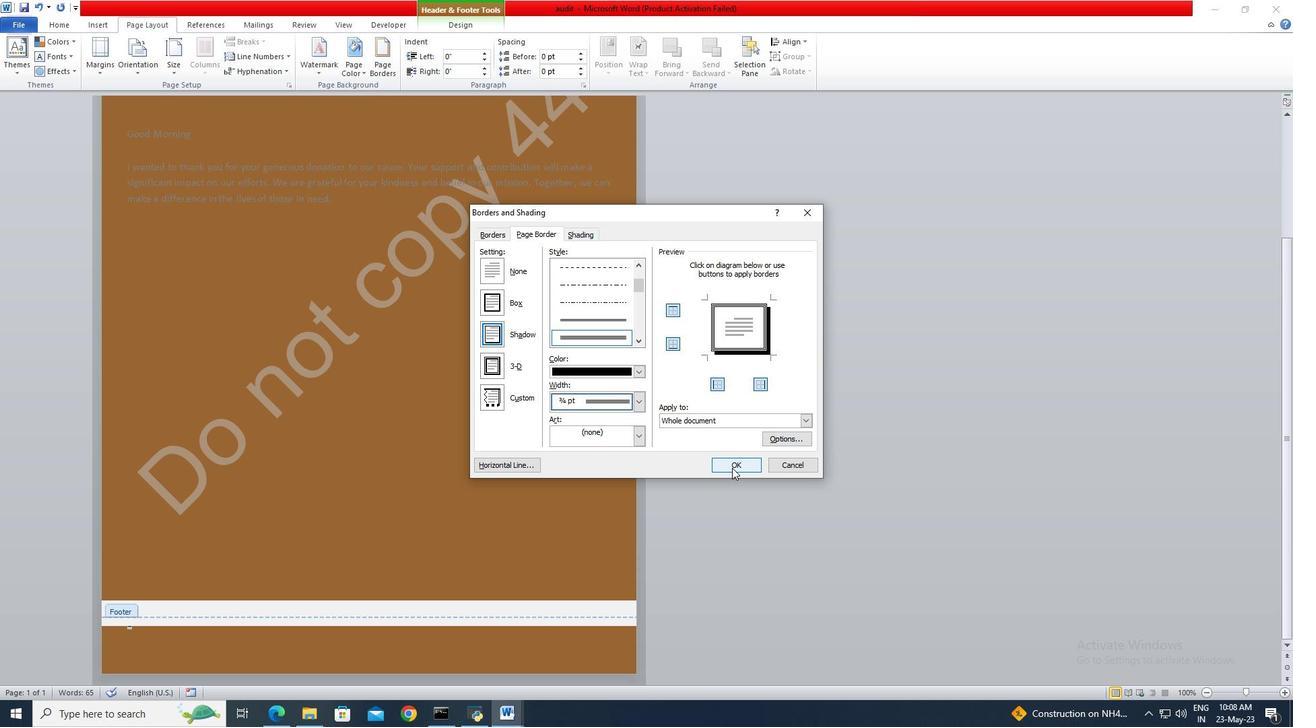 
